 Task: React to  the posts on  page Samsung Electronics
Action: Mouse moved to (410, 438)
Screenshot: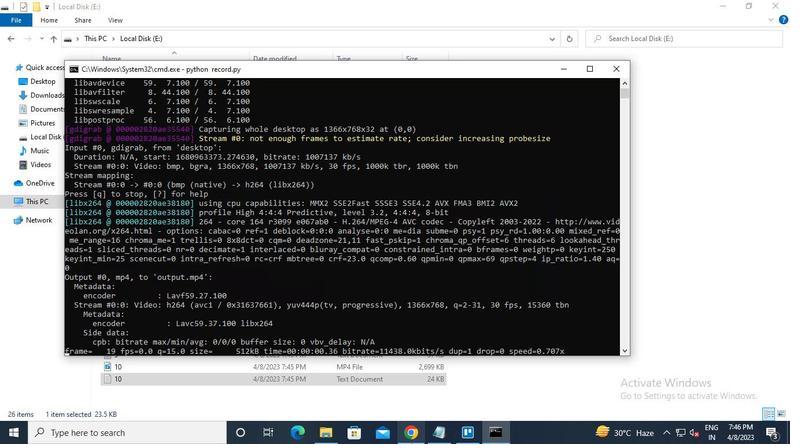 
Action: Mouse pressed left at (410, 438)
Screenshot: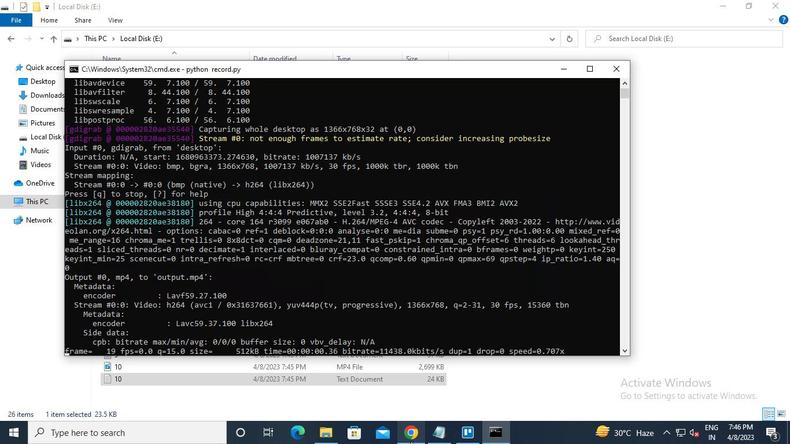 
Action: Mouse moved to (353, 64)
Screenshot: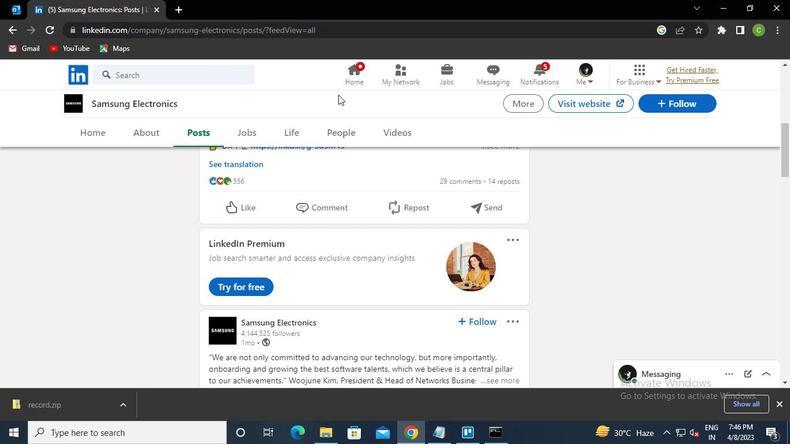 
Action: Mouse pressed left at (353, 64)
Screenshot: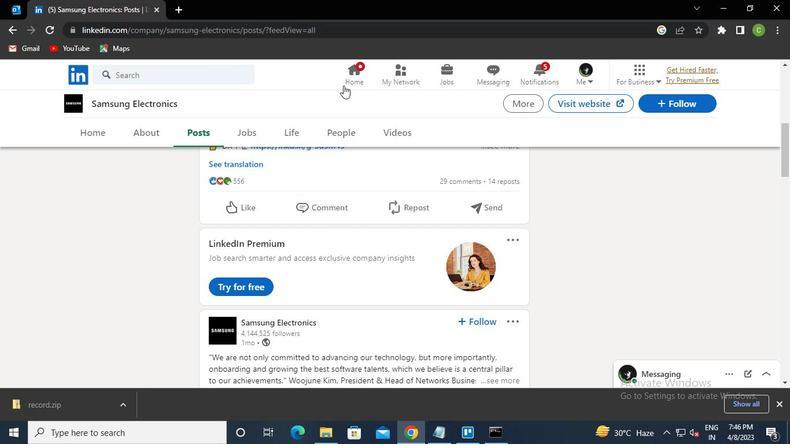 
Action: Mouse moved to (166, 78)
Screenshot: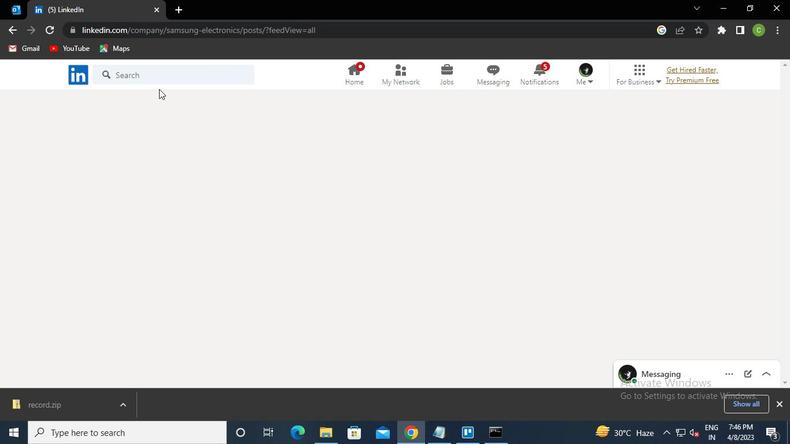 
Action: Mouse pressed left at (166, 78)
Screenshot: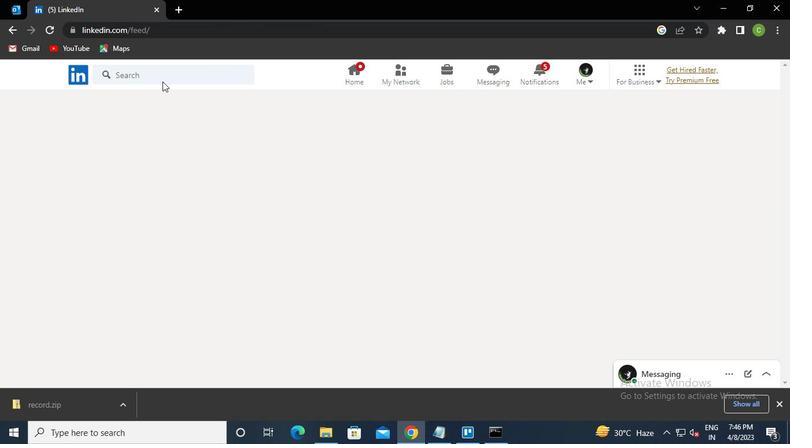 
Action: Keyboard s
Screenshot: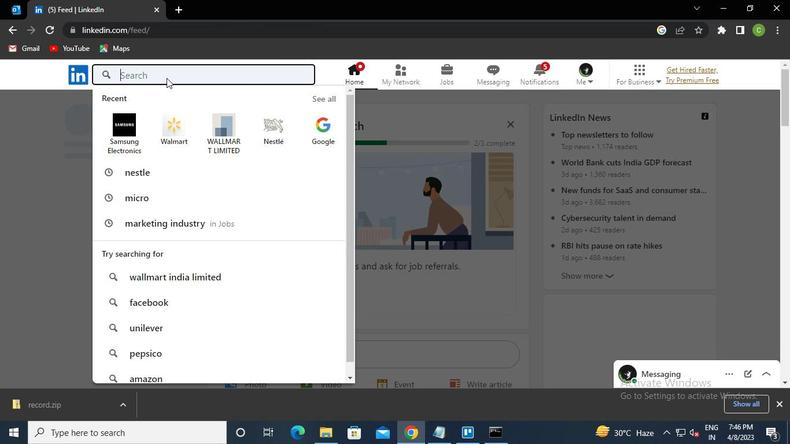 
Action: Keyboard a
Screenshot: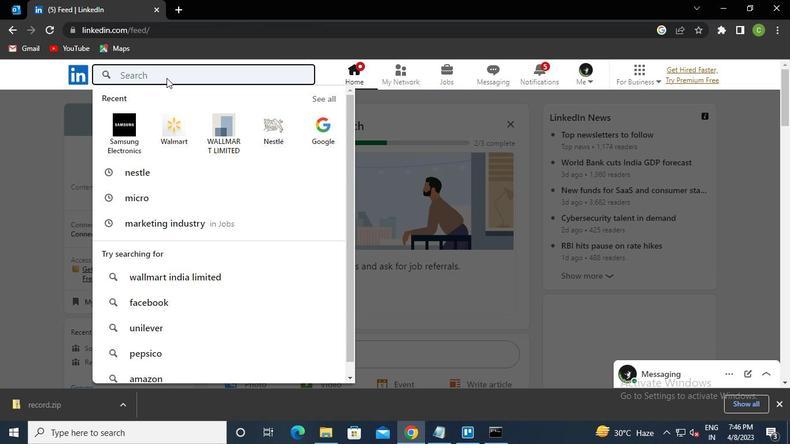 
Action: Keyboard m
Screenshot: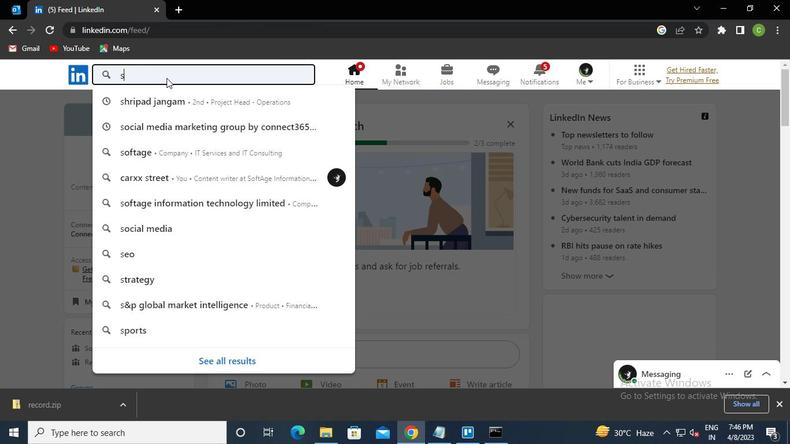 
Action: Keyboard Key.down
Screenshot: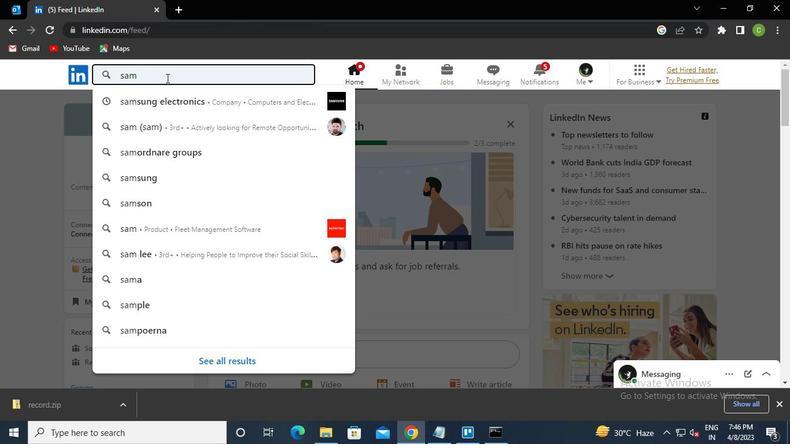 
Action: Keyboard Key.enter
Screenshot: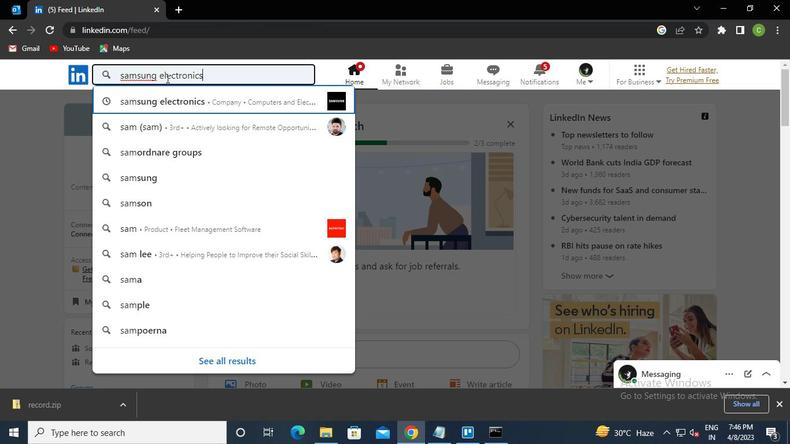 
Action: Mouse moved to (366, 221)
Screenshot: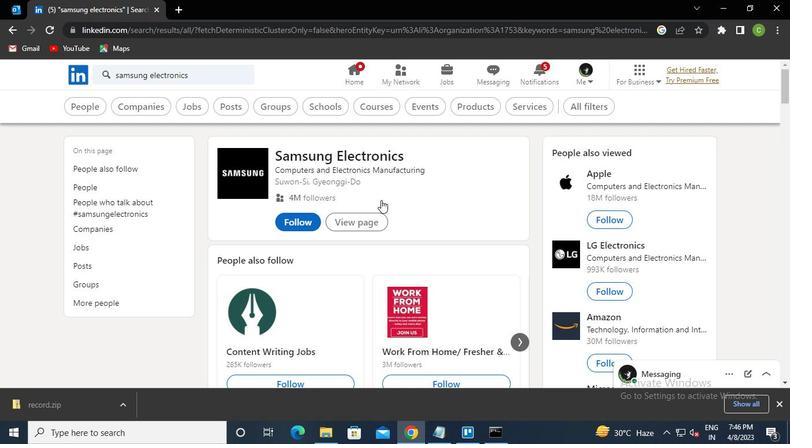 
Action: Mouse pressed left at (366, 221)
Screenshot: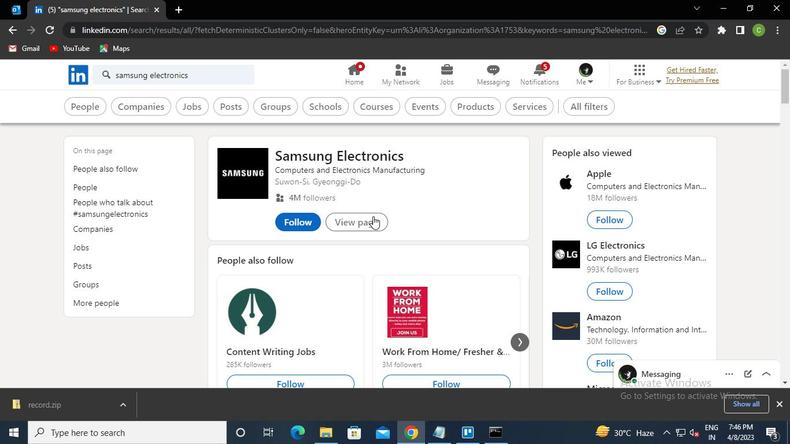 
Action: Mouse moved to (184, 259)
Screenshot: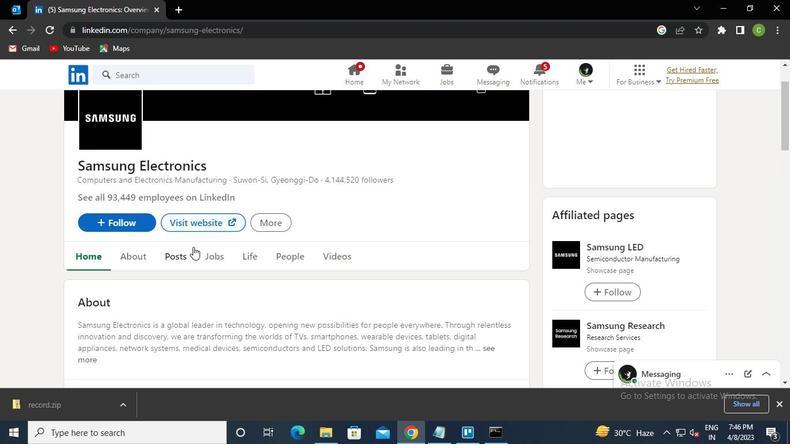 
Action: Mouse pressed left at (184, 259)
Screenshot: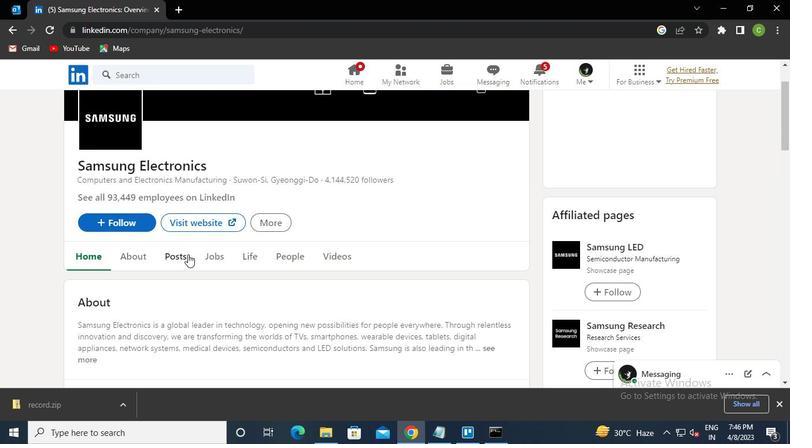 
Action: Mouse moved to (240, 192)
Screenshot: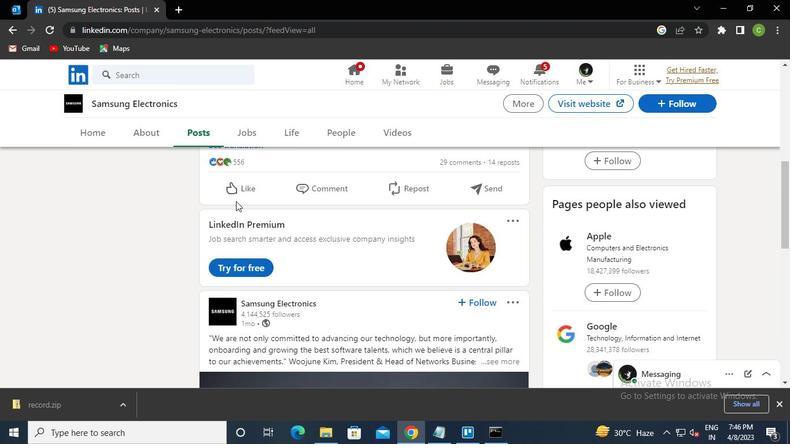 
Action: Mouse pressed left at (240, 192)
Screenshot: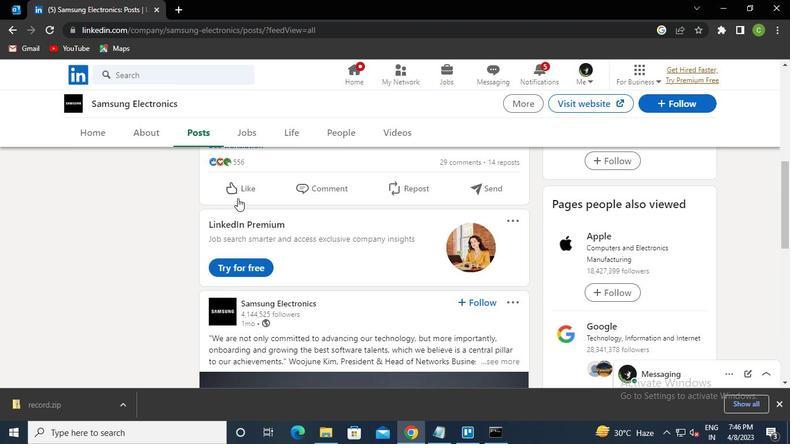 
Action: Mouse moved to (255, 322)
Screenshot: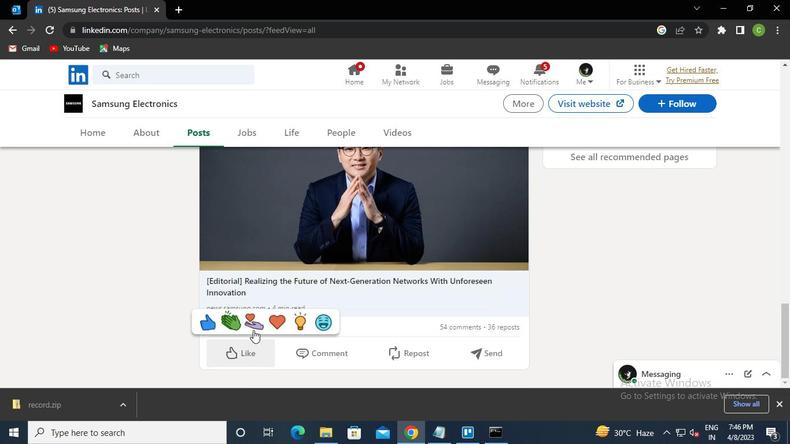 
Action: Mouse pressed left at (255, 322)
Screenshot: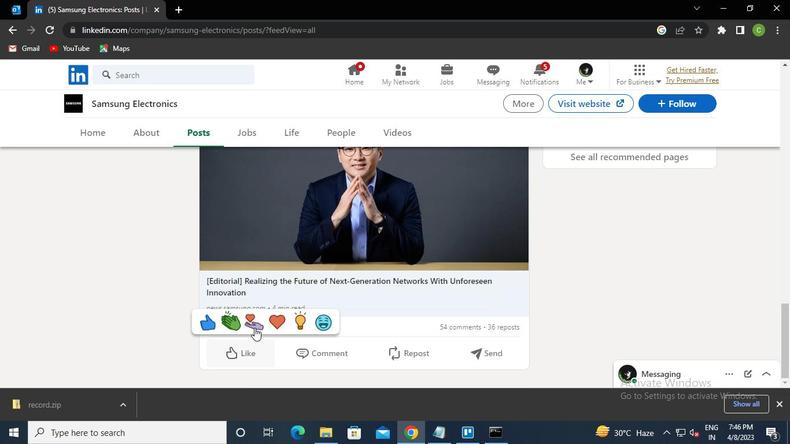 
Action: Mouse moved to (493, 432)
Screenshot: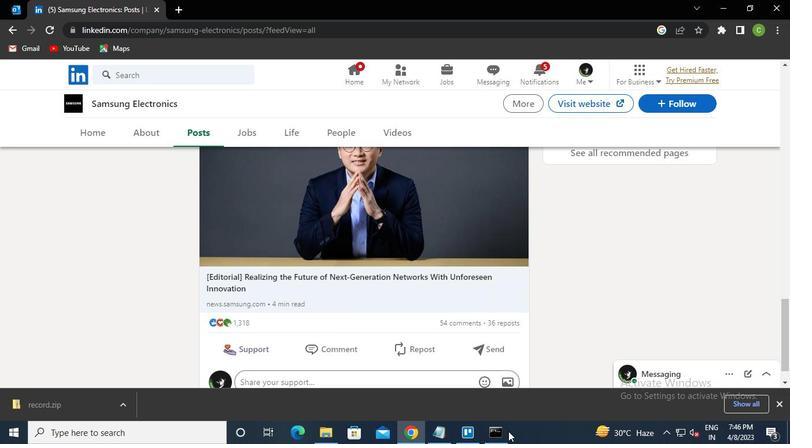 
Action: Mouse pressed left at (493, 432)
Screenshot: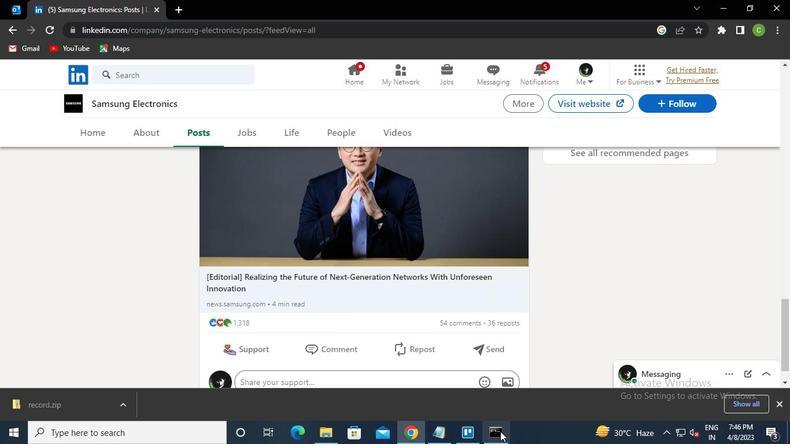 
Action: Mouse moved to (614, 66)
Screenshot: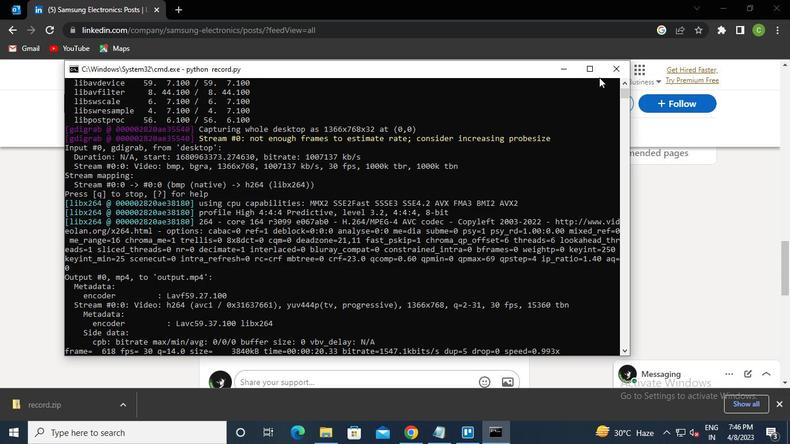 
Action: Mouse pressed left at (614, 66)
Screenshot: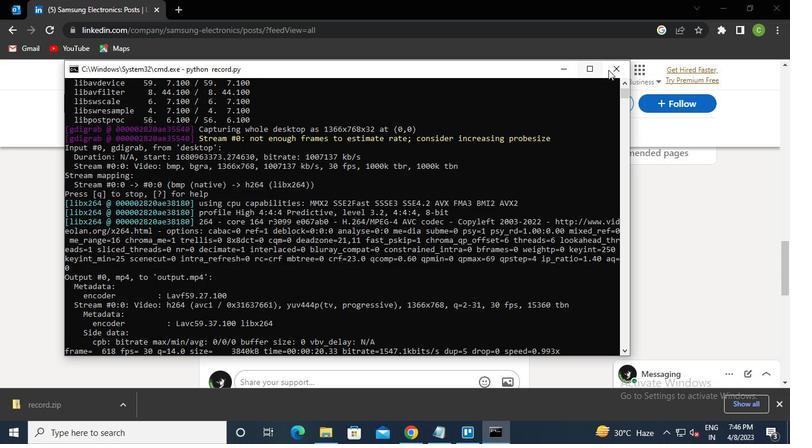 
Action: Mouse moved to (609, 74)
Screenshot: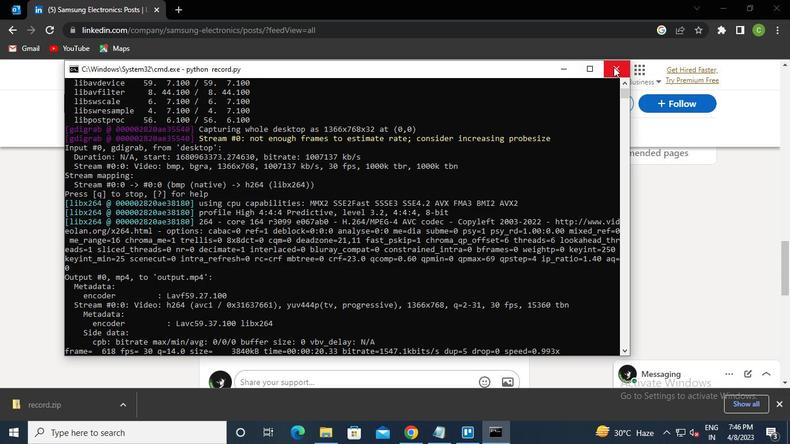 
